 Task: Move the task Develop a mobile app for iOS and Android to the section Done in the project ZoomTech and filter the tasks in the project by Incomplete tasks.
Action: Mouse moved to (62, 412)
Screenshot: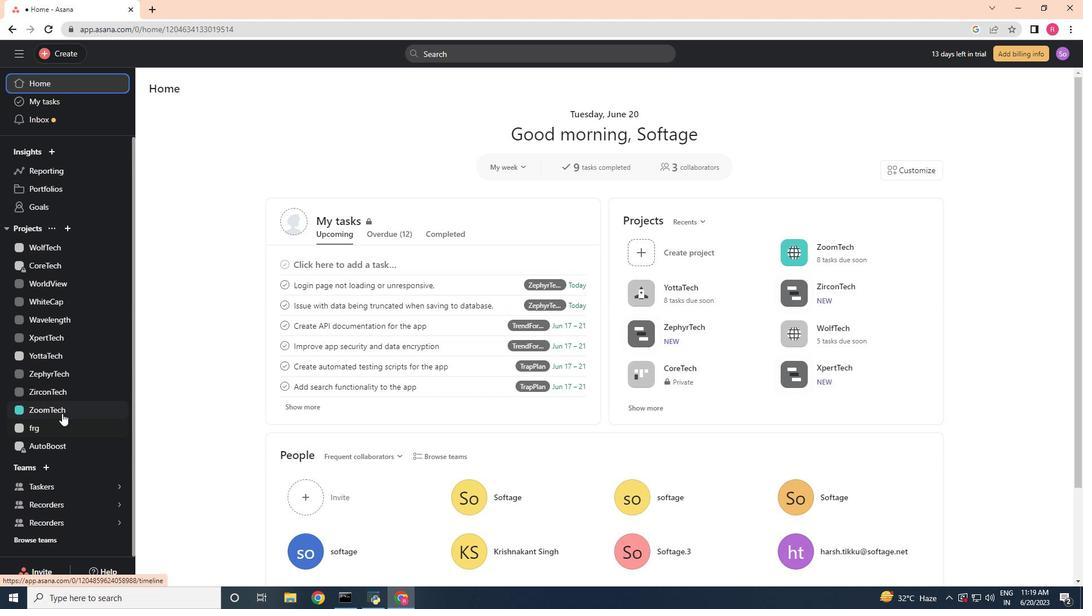 
Action: Mouse pressed left at (62, 412)
Screenshot: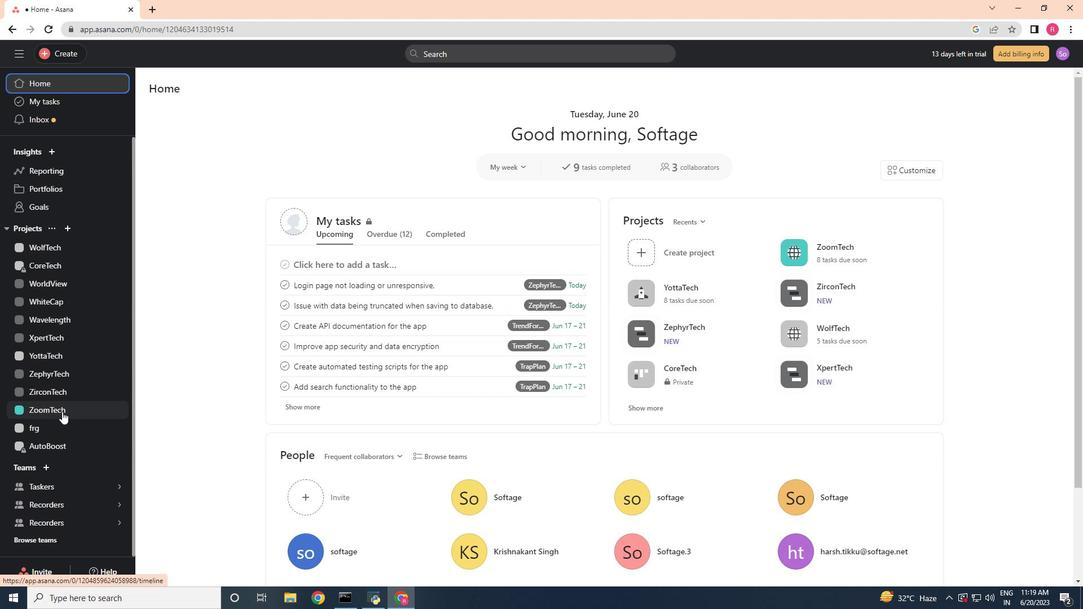 
Action: Mouse moved to (450, 218)
Screenshot: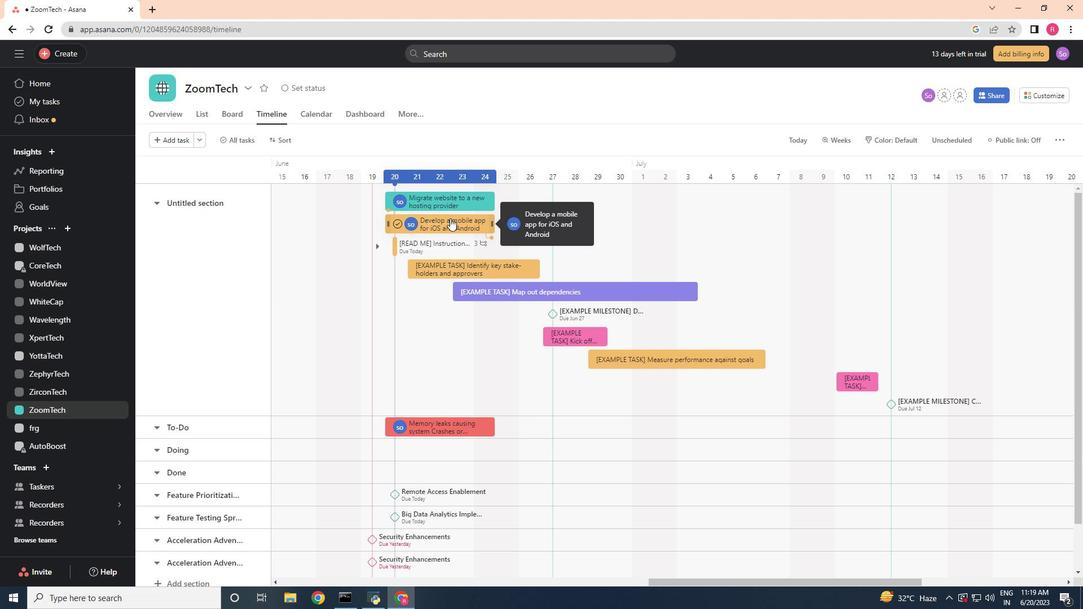 
Action: Mouse pressed left at (450, 218)
Screenshot: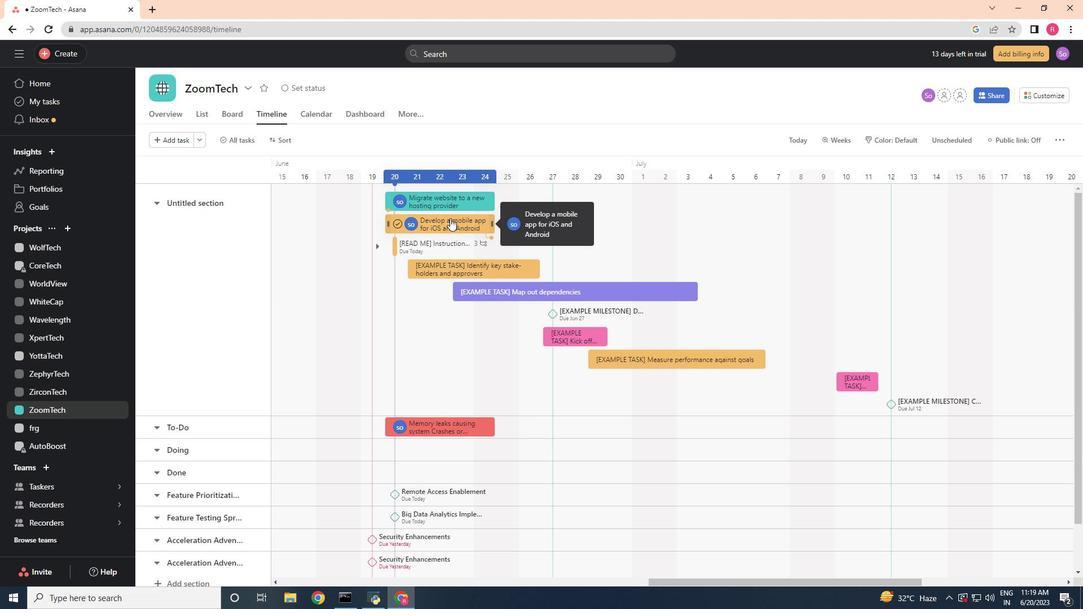 
Action: Mouse moved to (880, 245)
Screenshot: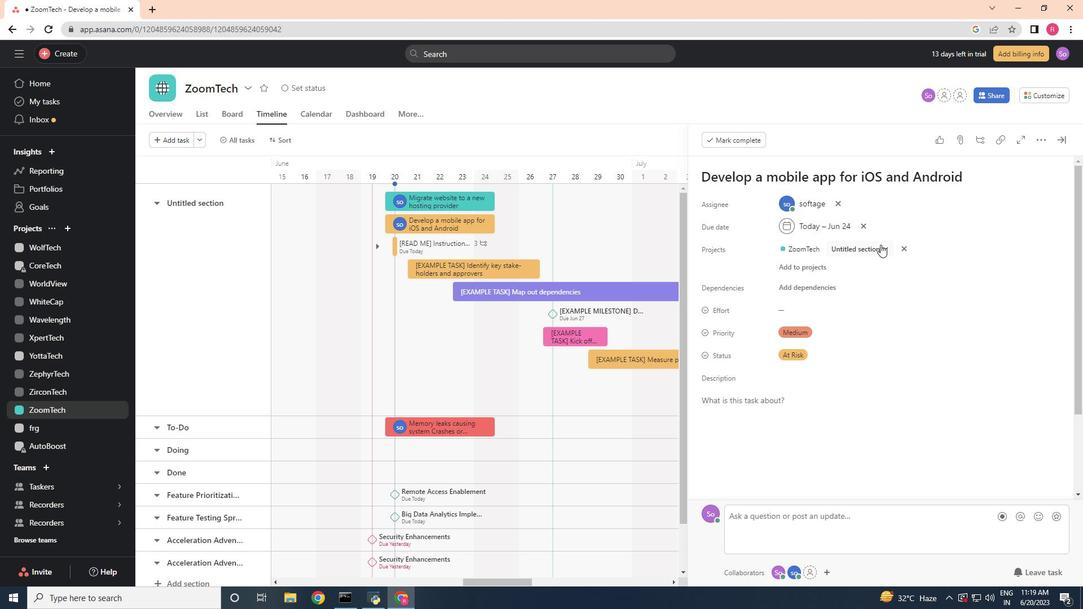
Action: Mouse pressed left at (880, 245)
Screenshot: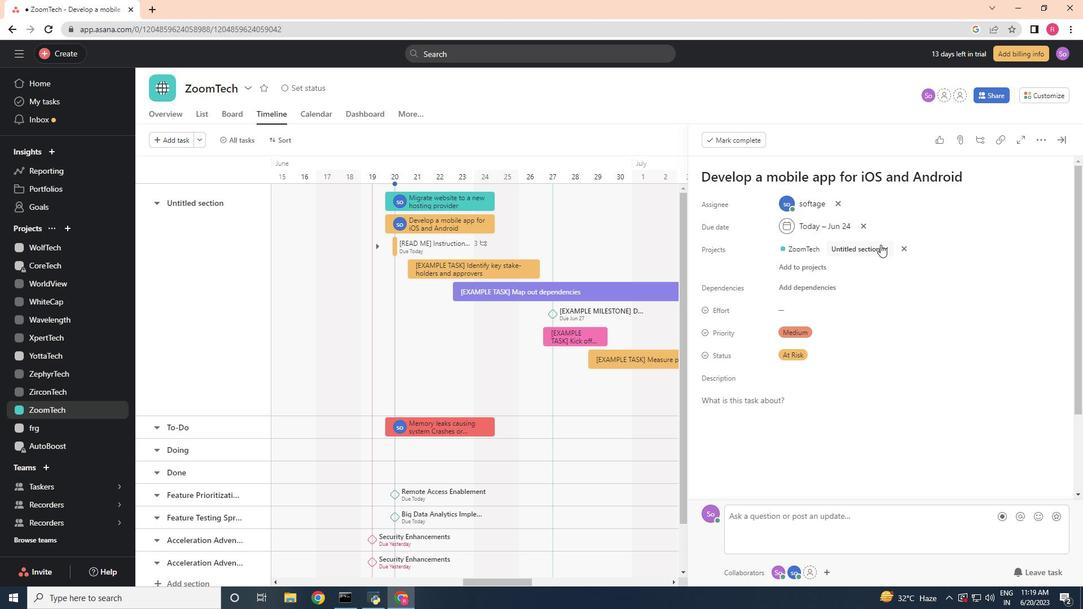 
Action: Mouse moved to (815, 334)
Screenshot: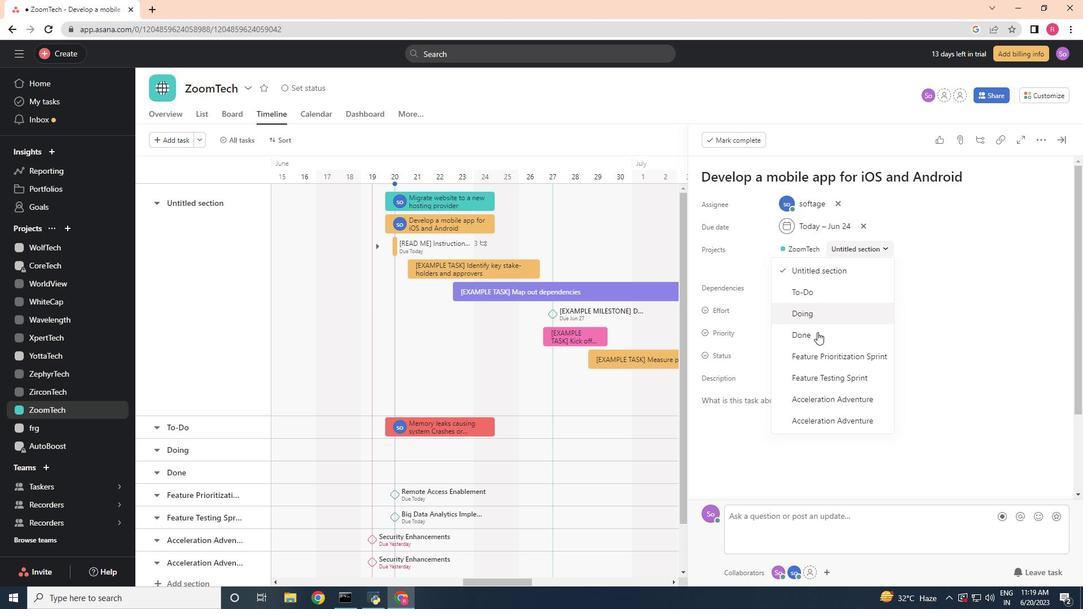 
Action: Mouse pressed left at (815, 334)
Screenshot: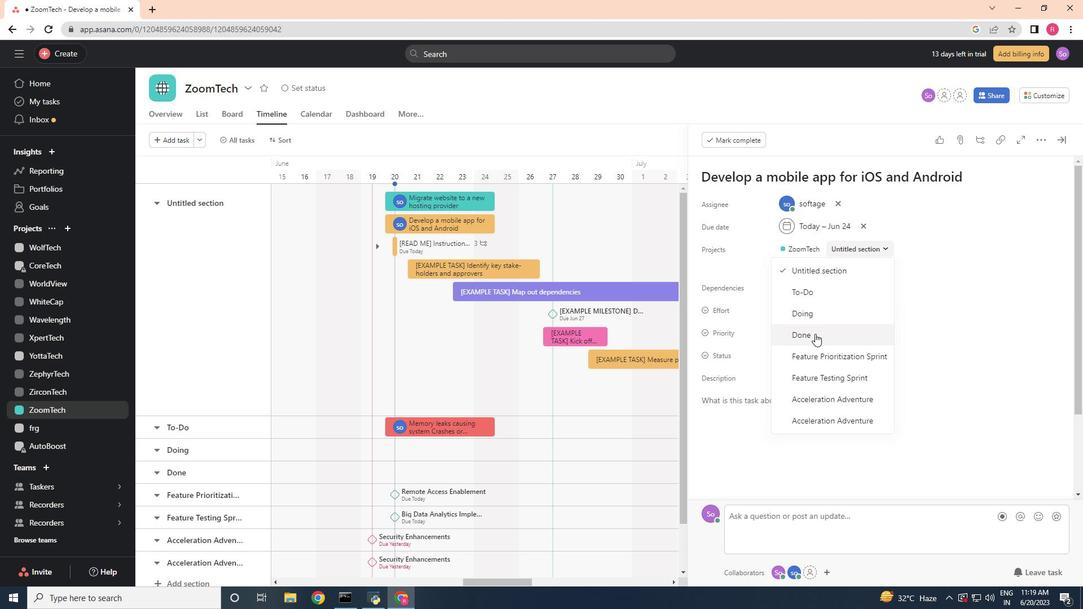 
Action: Mouse moved to (209, 116)
Screenshot: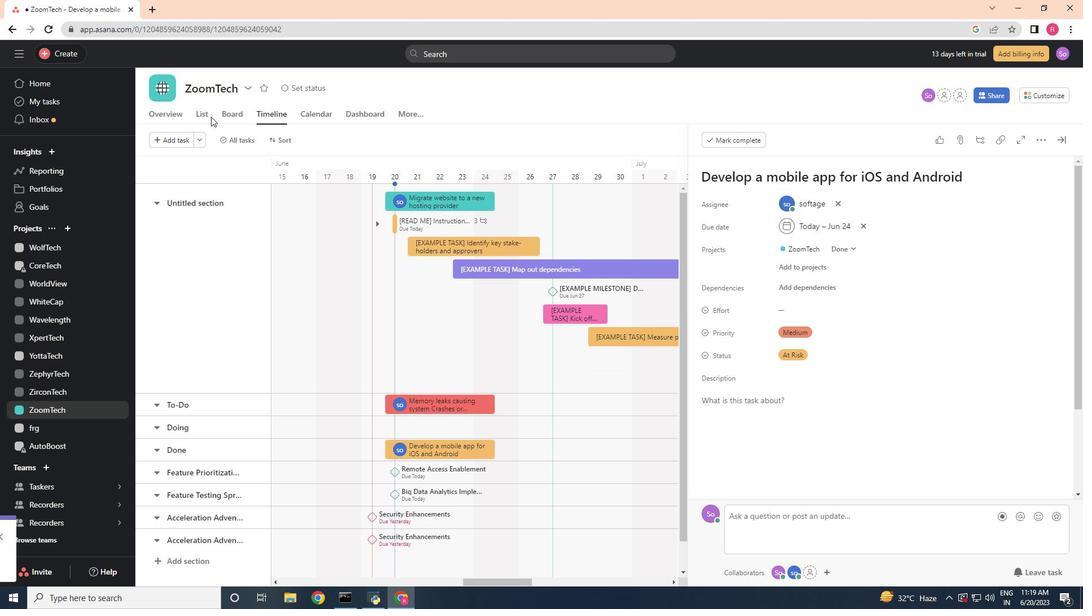 
Action: Mouse pressed left at (209, 116)
Screenshot: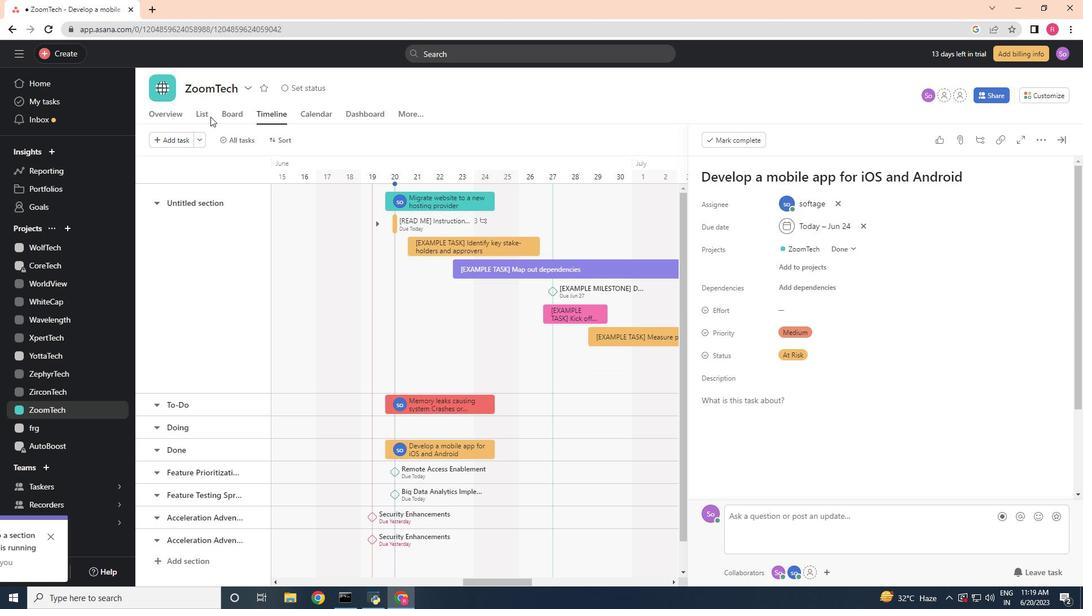 
Action: Mouse moved to (208, 115)
Screenshot: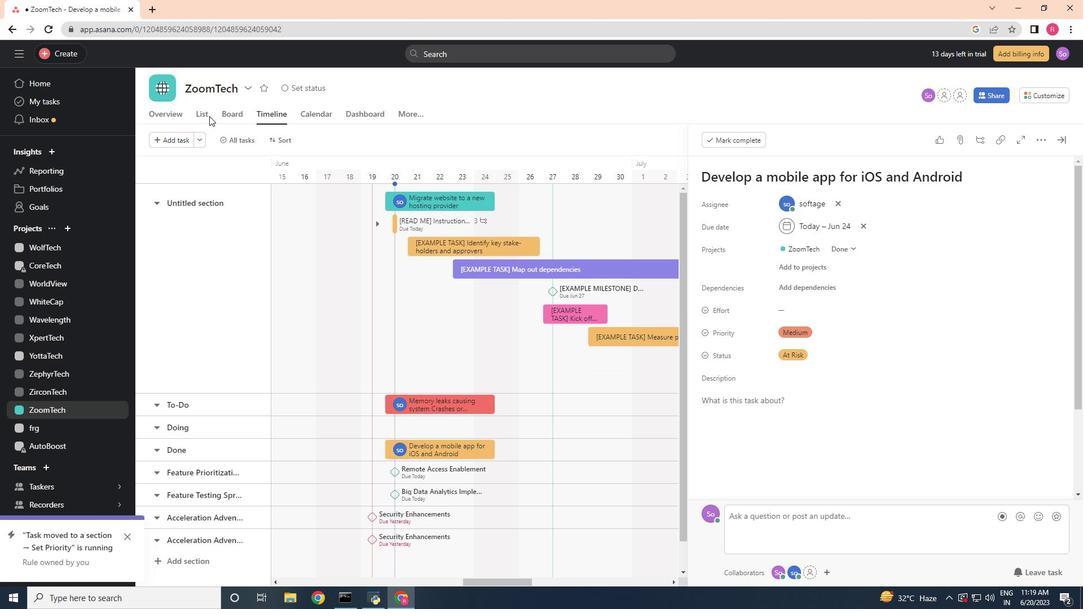 
Action: Mouse pressed left at (208, 115)
Screenshot: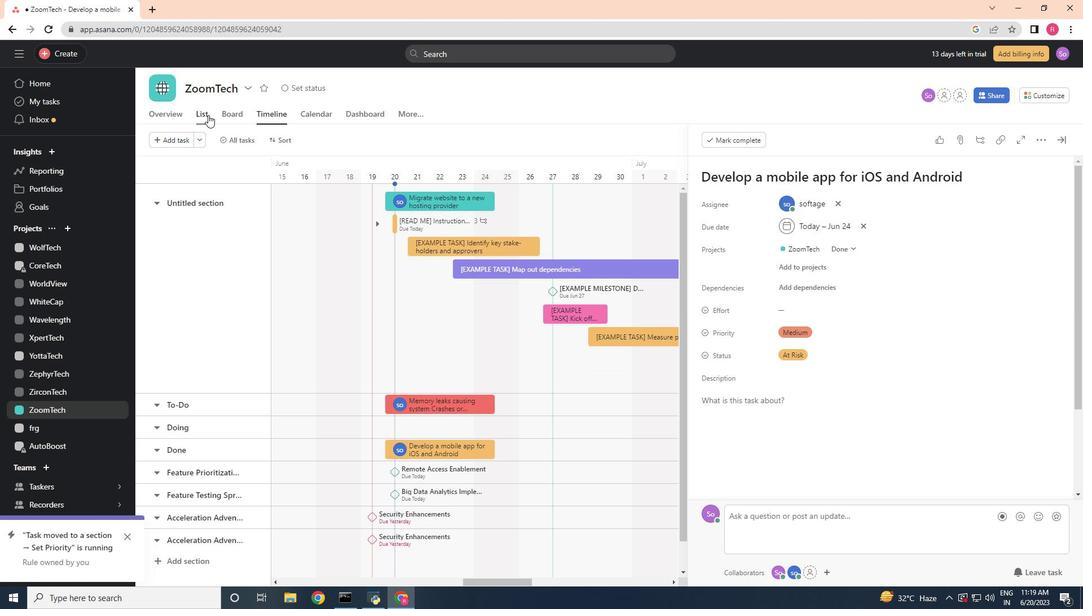 
Action: Mouse moved to (242, 141)
Screenshot: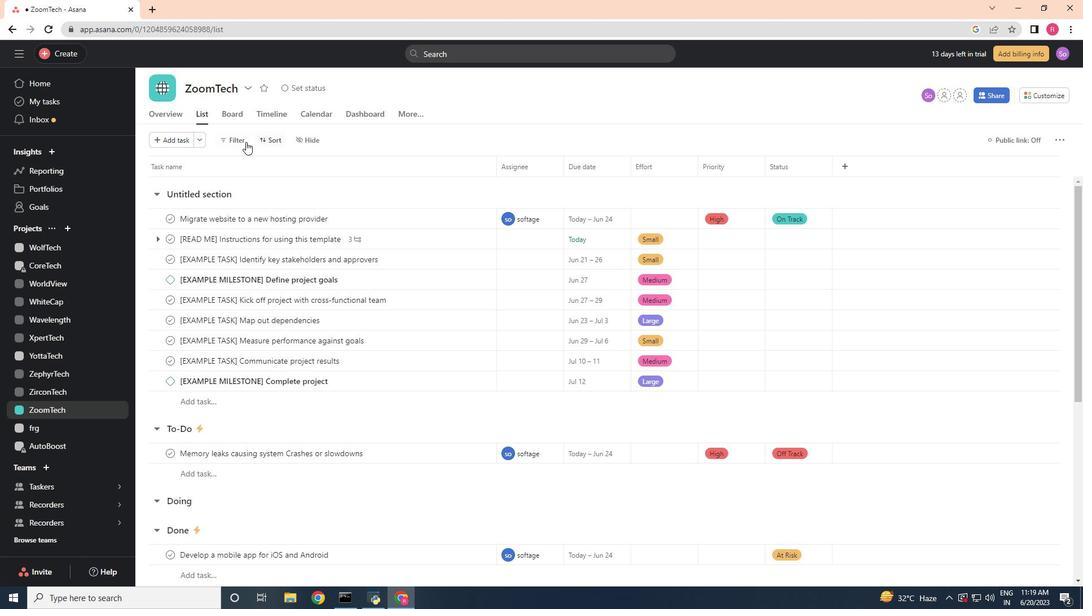 
Action: Mouse pressed left at (242, 141)
Screenshot: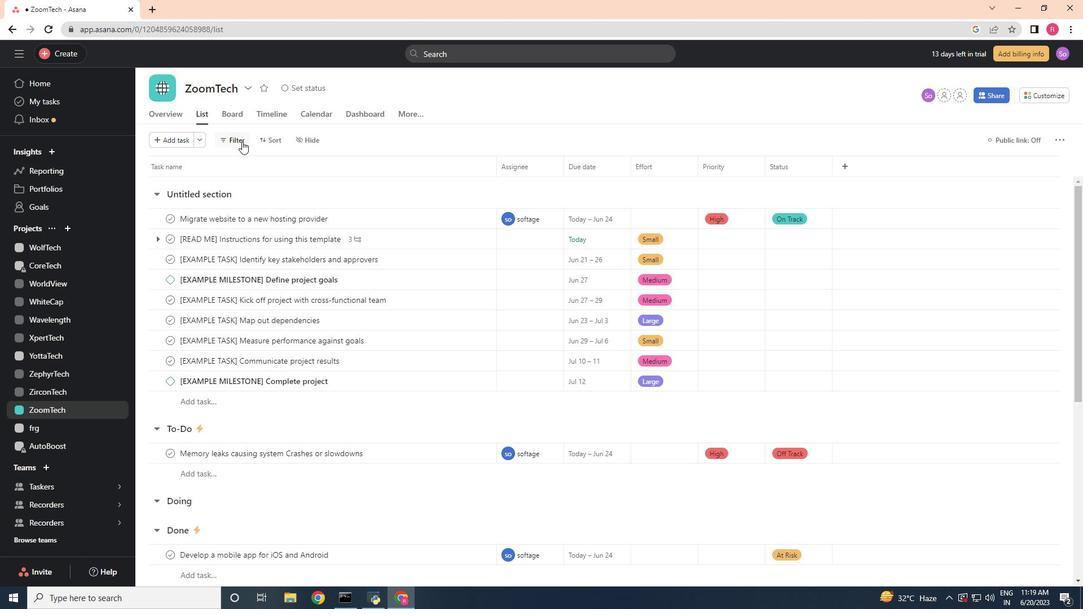 
Action: Mouse moved to (263, 185)
Screenshot: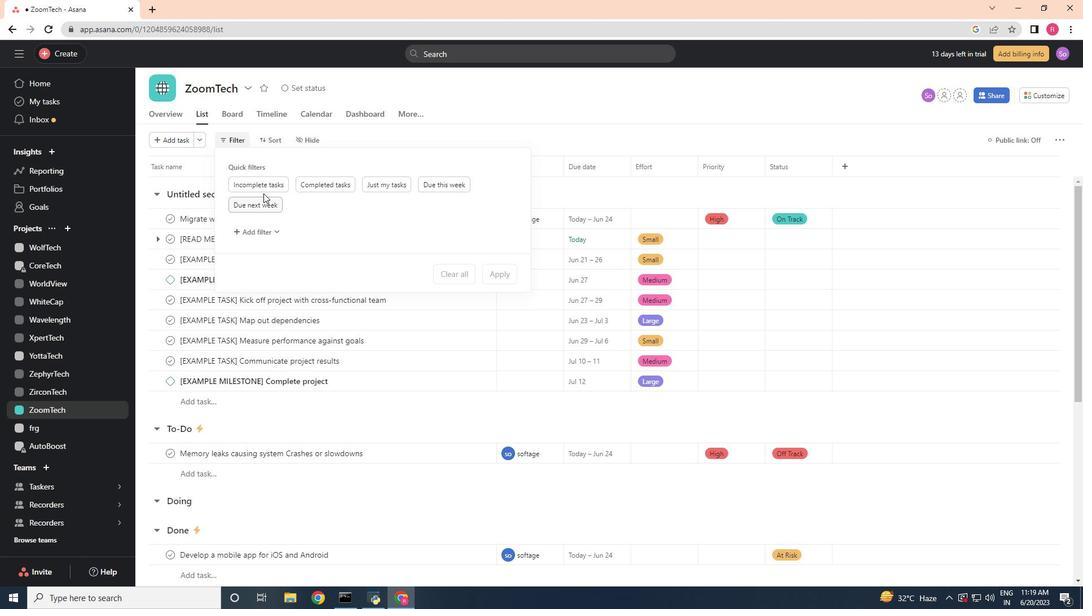 
Action: Mouse pressed left at (263, 185)
Screenshot: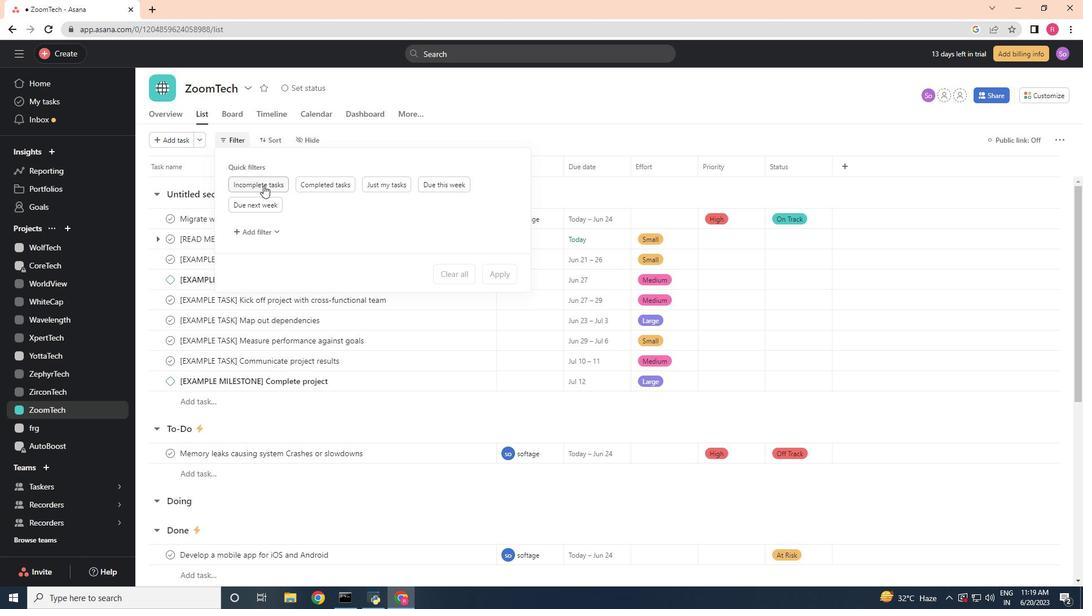 
